 Task: Create New Customer with Customer Name: Apothecary Peach, Billing Address Line1: 2552 Lynch Street, Billing Address Line2:  New Berlin, Billing Address Line3:  Wisconsin 53151, Cell Number: 411-225-3451
Action: Mouse moved to (177, 37)
Screenshot: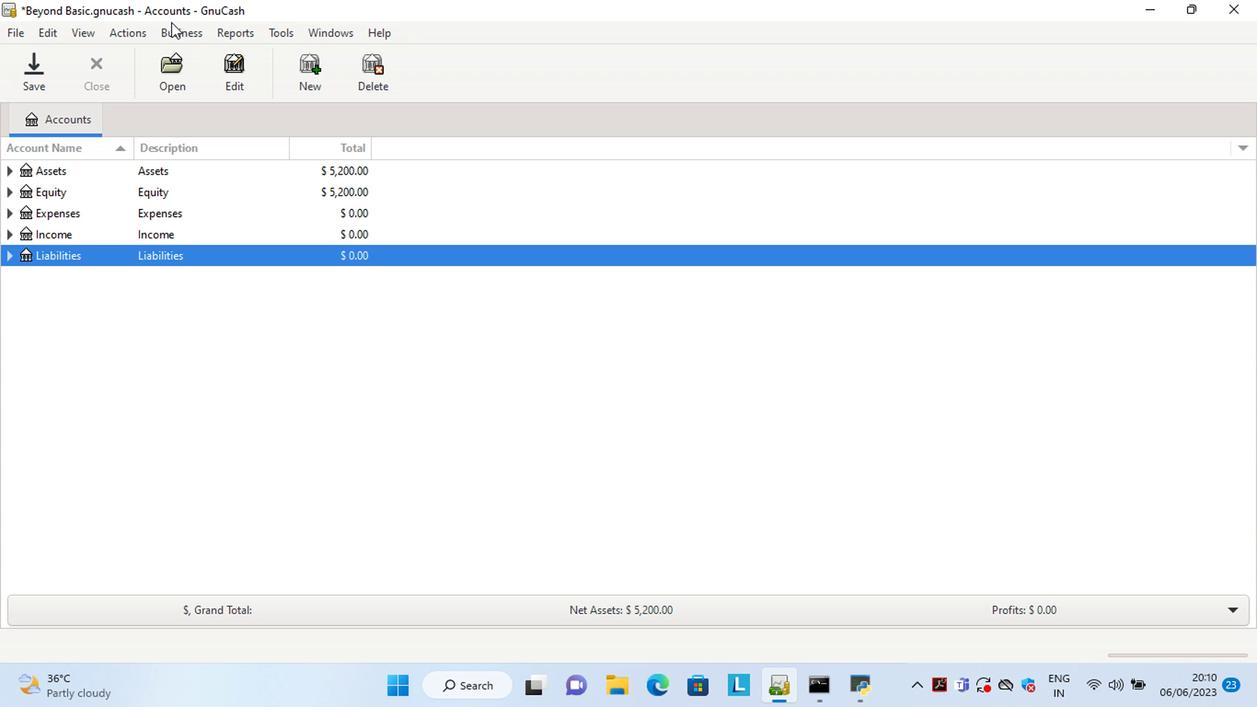 
Action: Mouse pressed left at (177, 37)
Screenshot: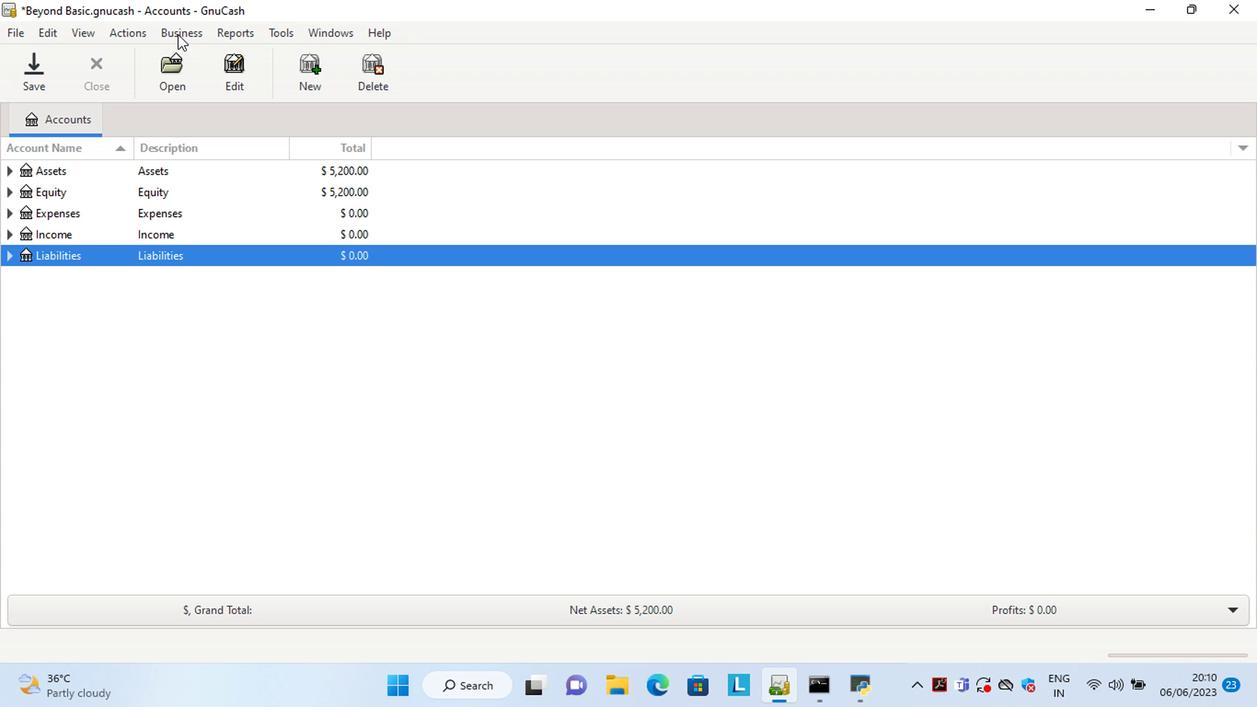 
Action: Mouse moved to (375, 83)
Screenshot: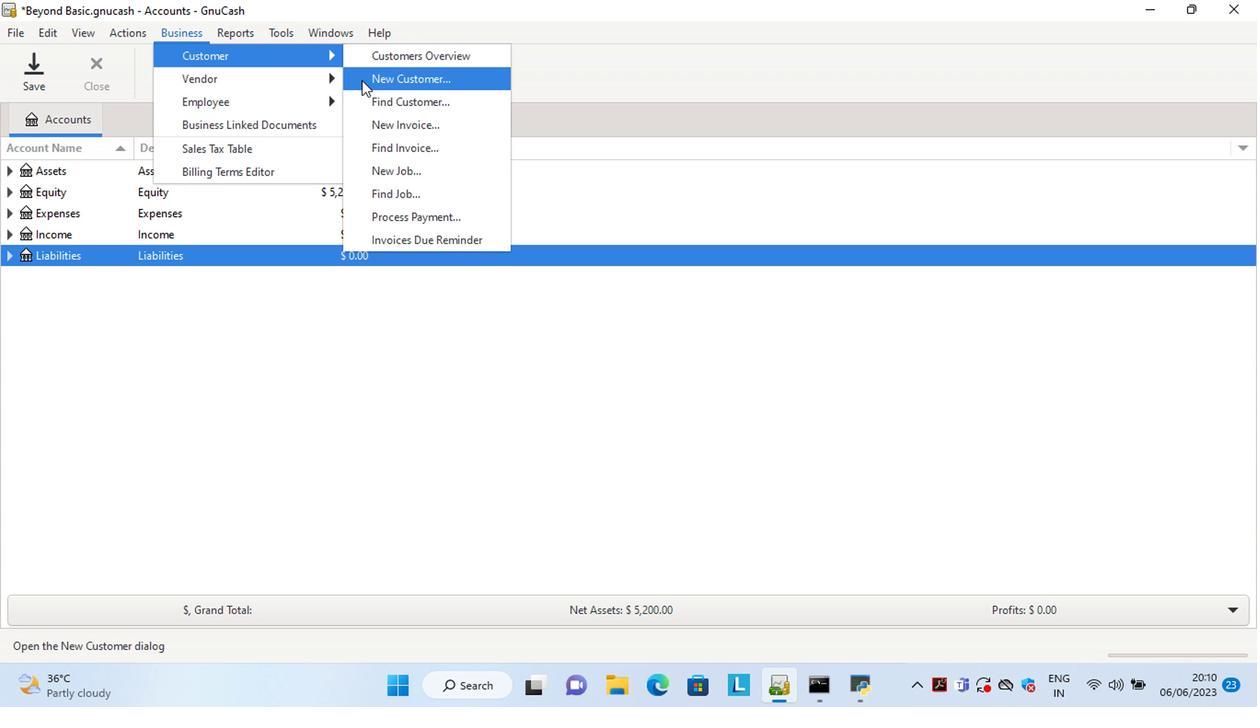 
Action: Mouse pressed left at (375, 83)
Screenshot: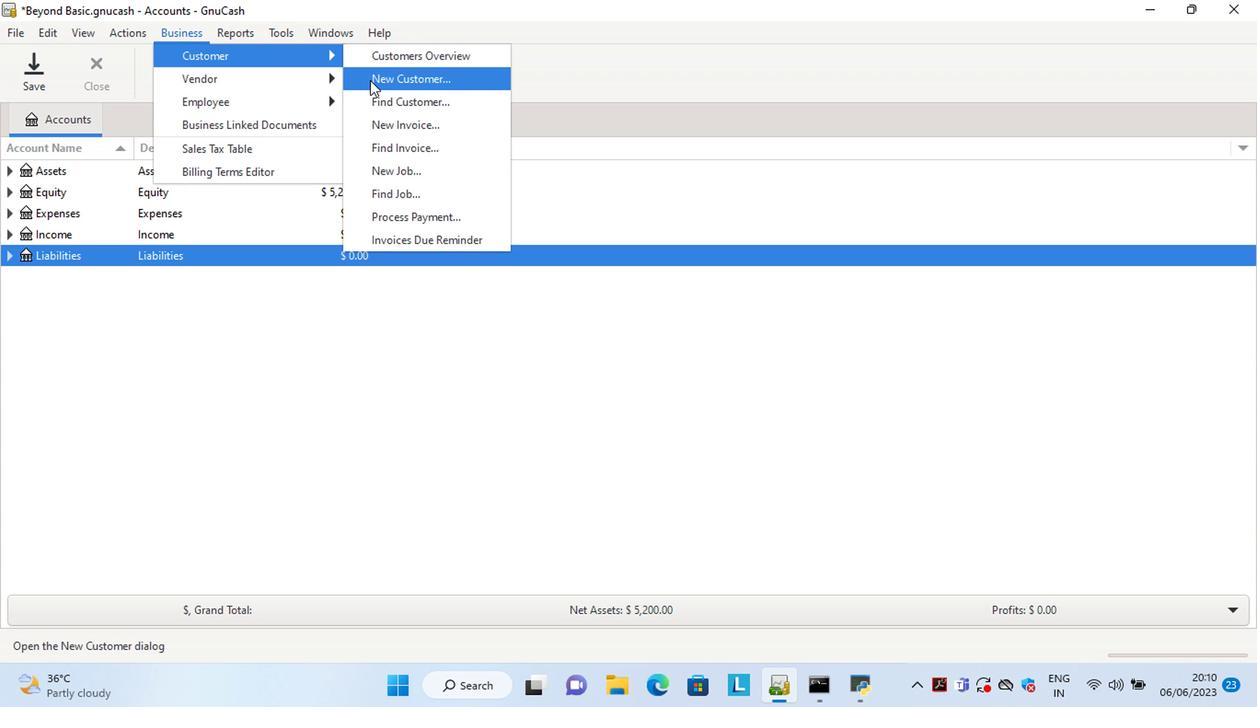 
Action: Mouse moved to (1033, 442)
Screenshot: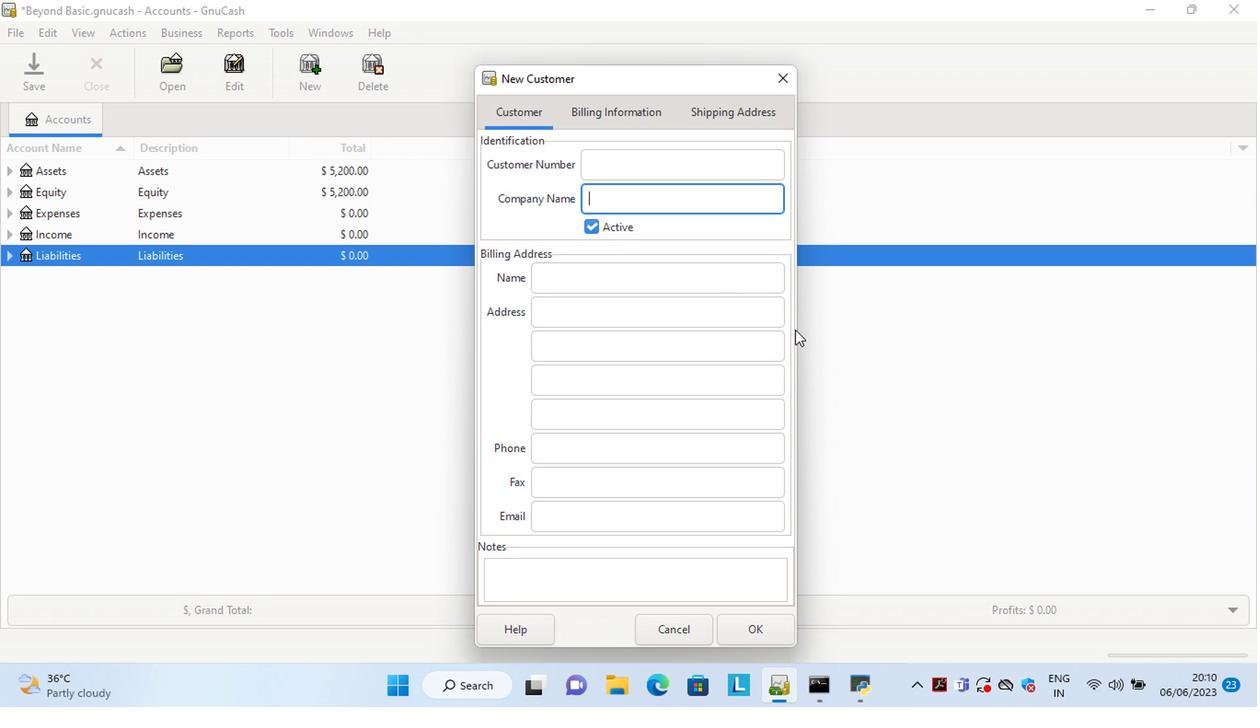 
Action: Key pressed <Key.shift>Apothecary<Key.space><Key.shift>Peach<Key.tab><Key.tab><Key.tab>2552<Key.space><Key.shift>Lynch<Key.space><Key.shift>Street<Key.tab><Key.shift>N<Key.tab><Key.shift>W<Key.tab><Key.tab>411-225-3451
Screenshot: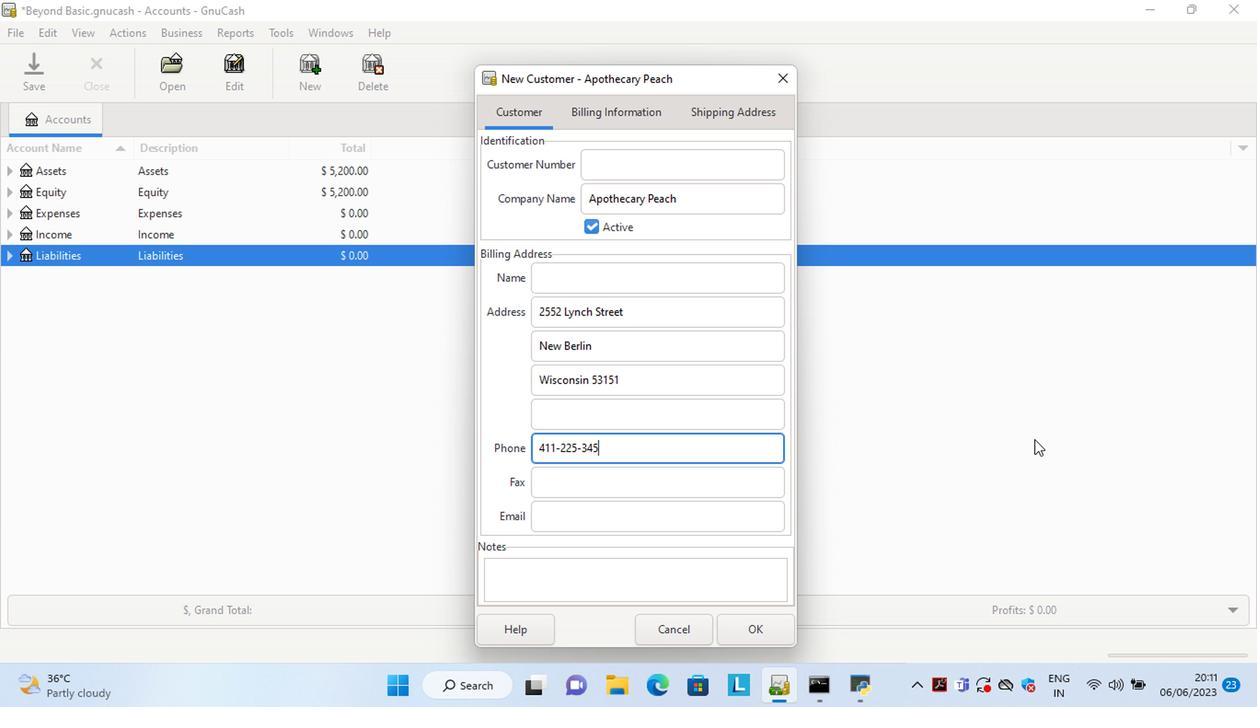 
Action: Mouse moved to (753, 628)
Screenshot: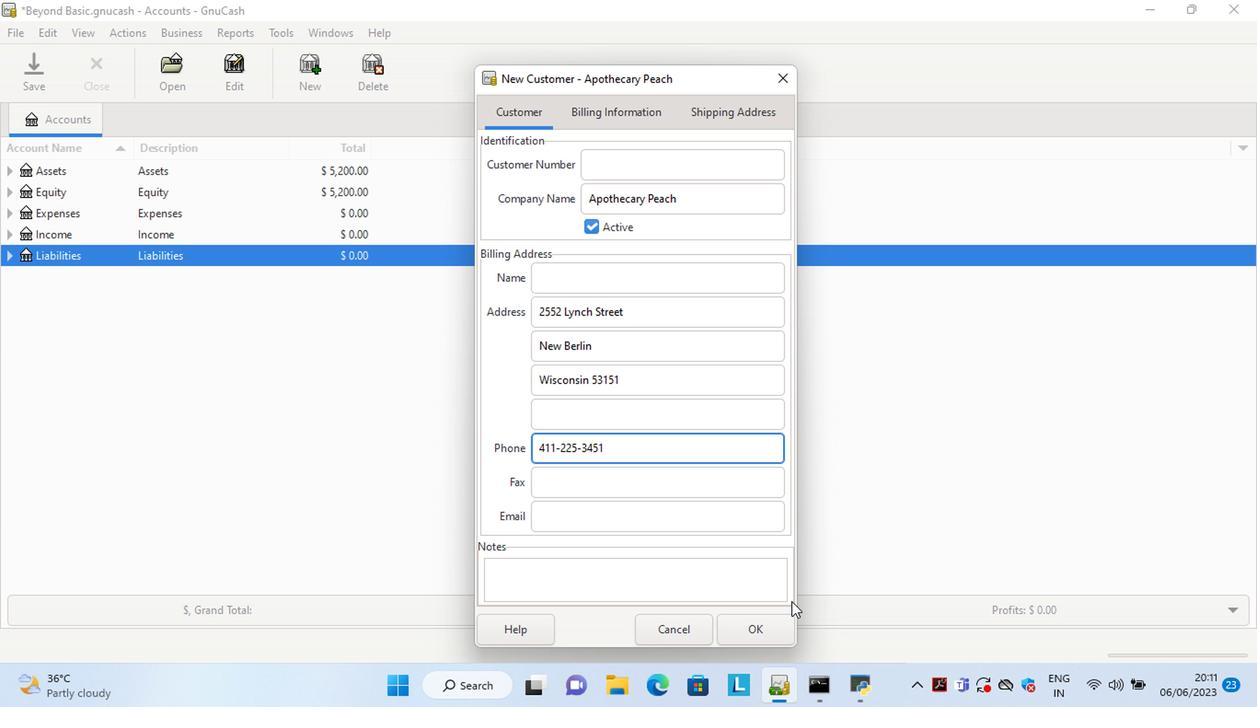 
Action: Mouse pressed left at (753, 628)
Screenshot: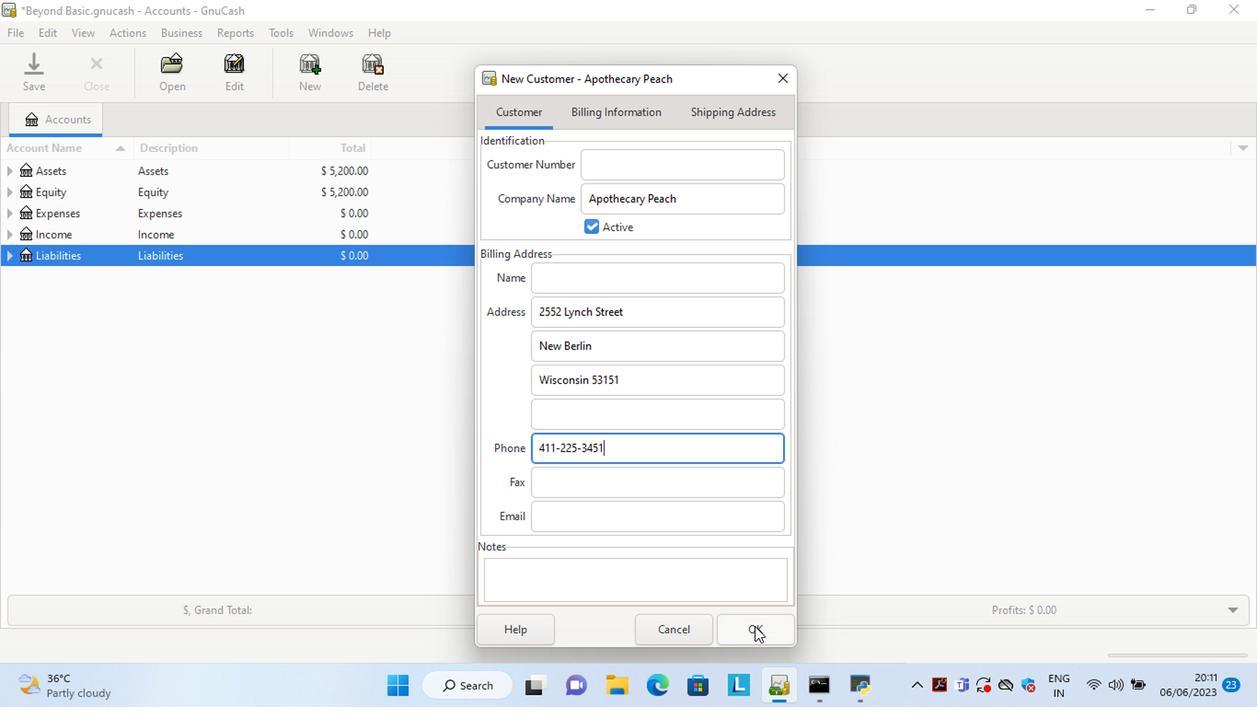 
